 Task: Create a due date automation trigger when advanced on, on the tuesday of the week before a card is due add fields with custom fields "Resume" completed at 11:00 AM.
Action: Mouse moved to (1005, 81)
Screenshot: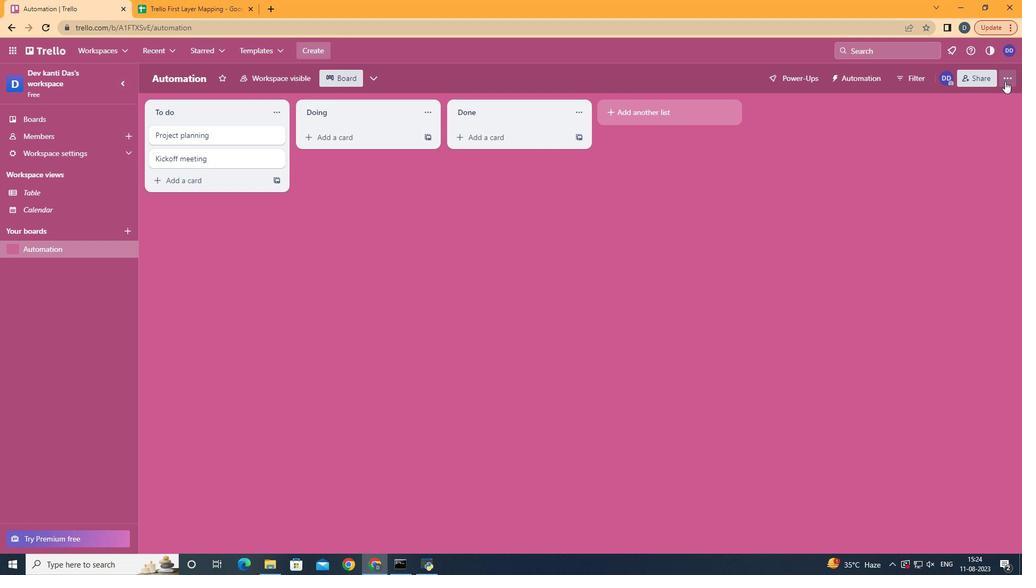 
Action: Mouse pressed left at (1005, 81)
Screenshot: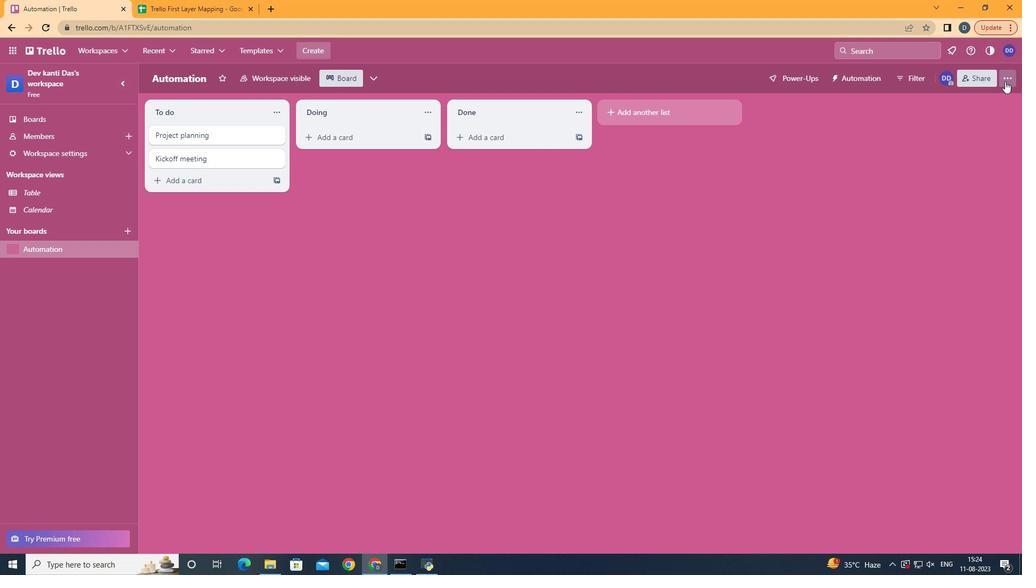 
Action: Mouse moved to (937, 218)
Screenshot: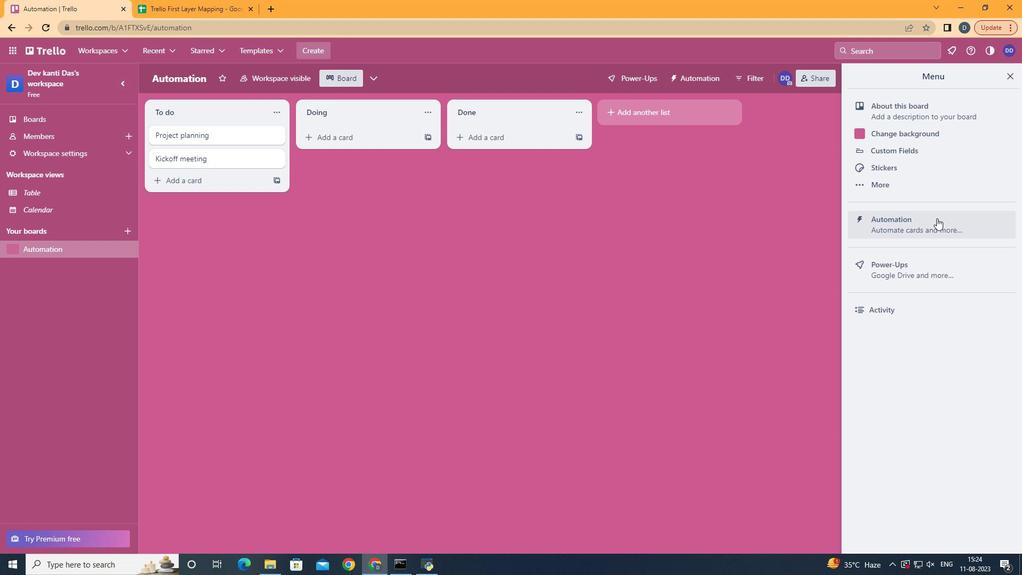 
Action: Mouse pressed left at (937, 218)
Screenshot: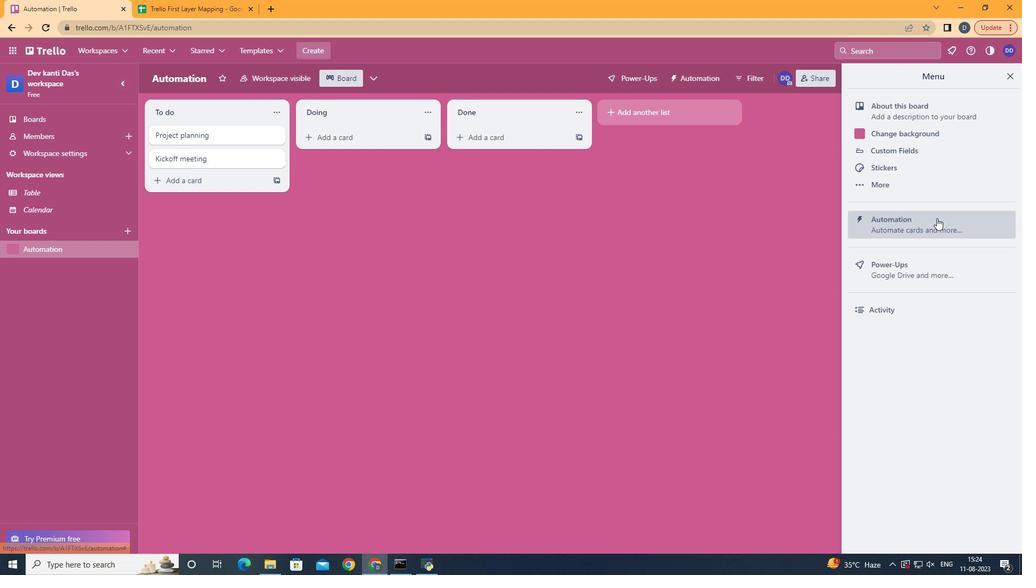 
Action: Mouse moved to (203, 205)
Screenshot: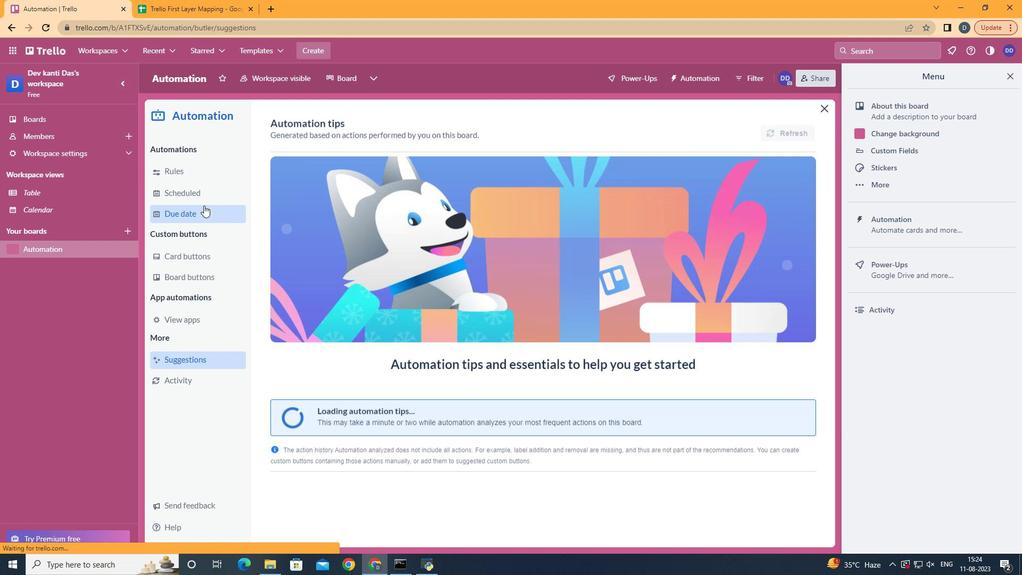 
Action: Mouse pressed left at (203, 205)
Screenshot: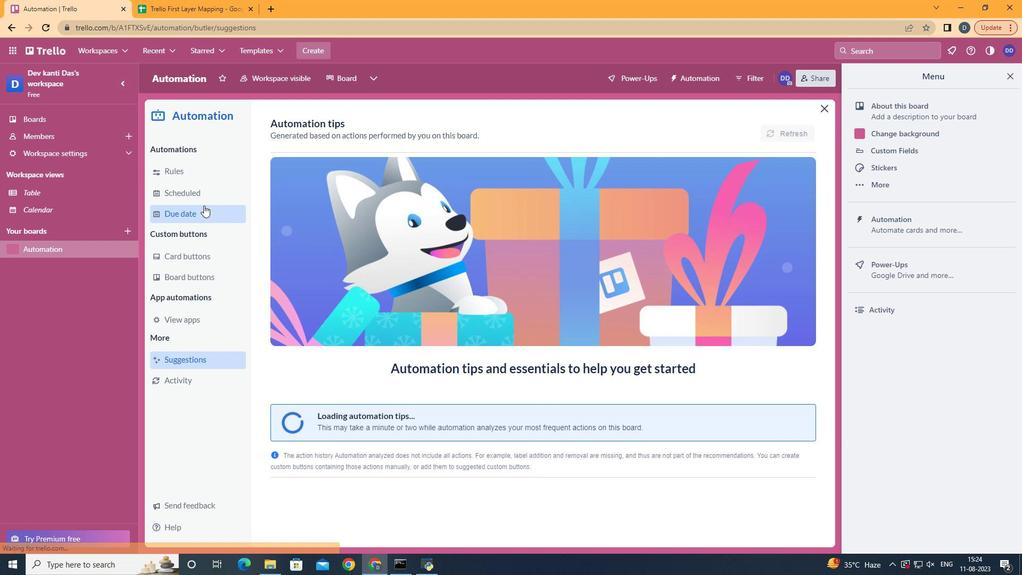 
Action: Mouse moved to (751, 126)
Screenshot: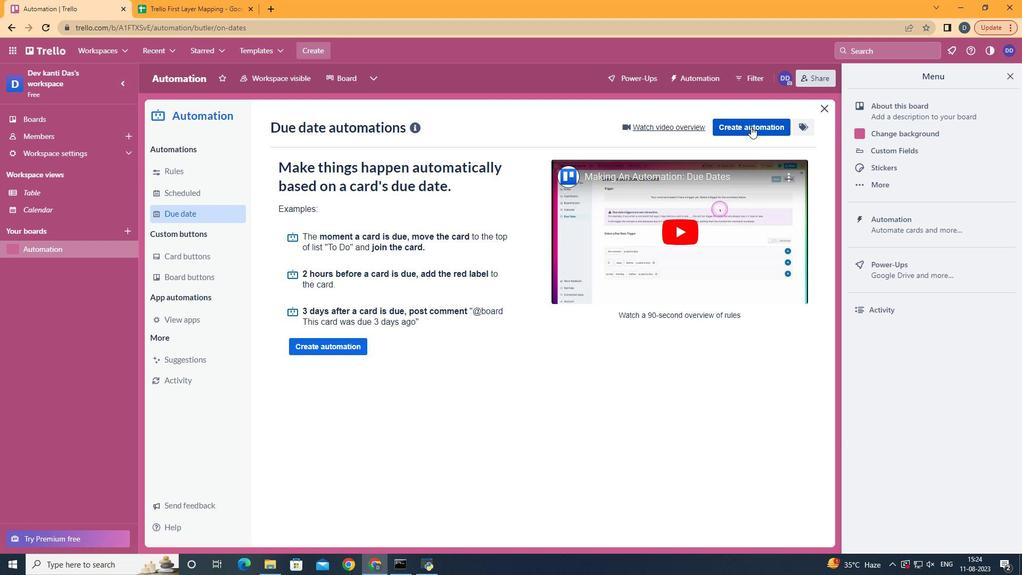 
Action: Mouse pressed left at (751, 126)
Screenshot: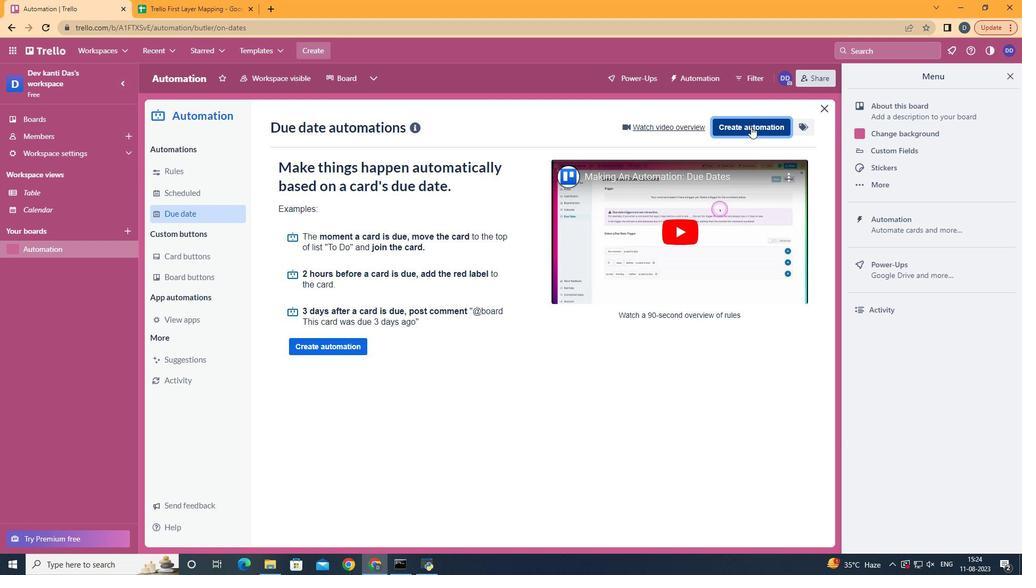 
Action: Mouse moved to (548, 233)
Screenshot: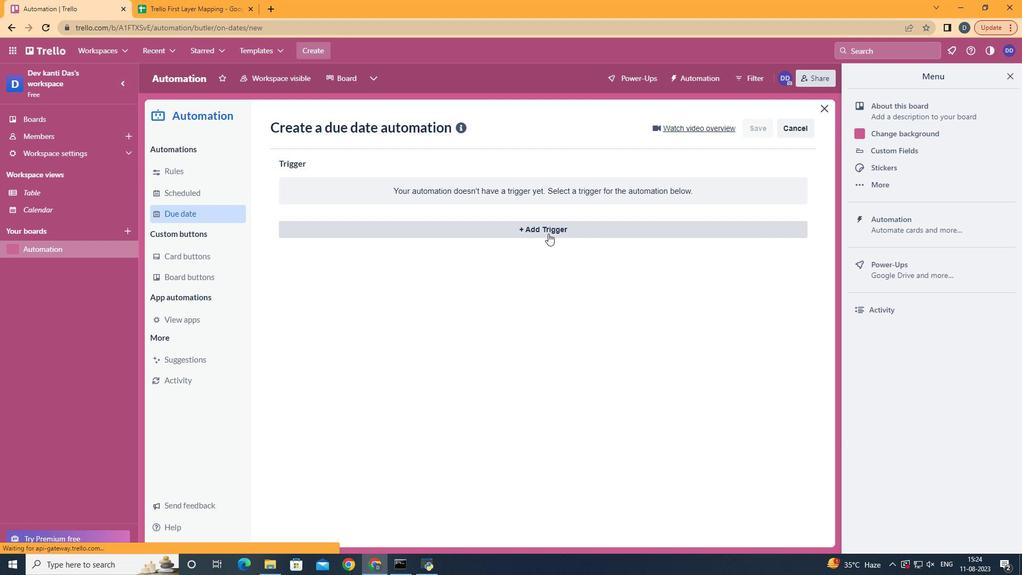 
Action: Mouse pressed left at (548, 233)
Screenshot: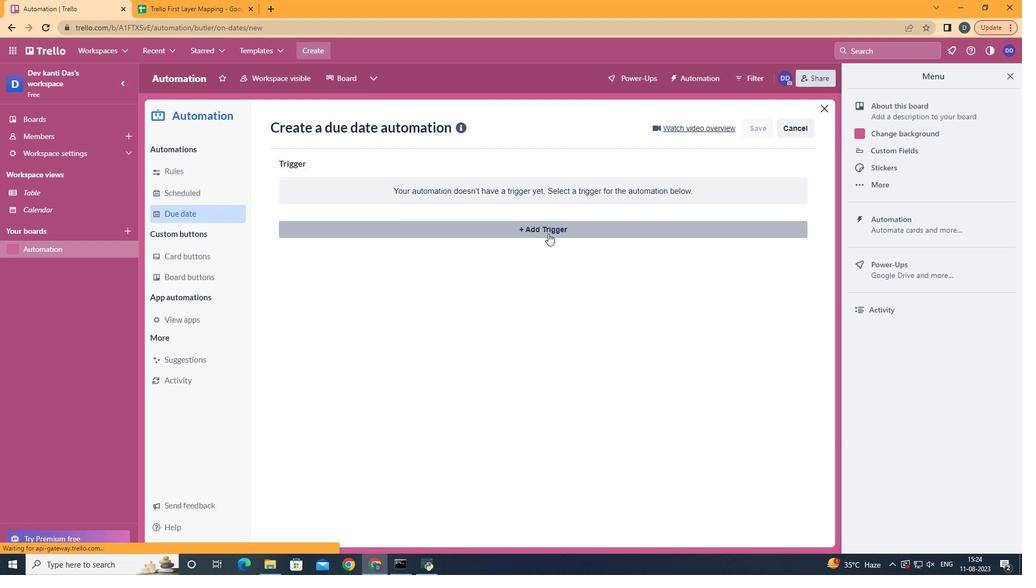 
Action: Mouse moved to (350, 295)
Screenshot: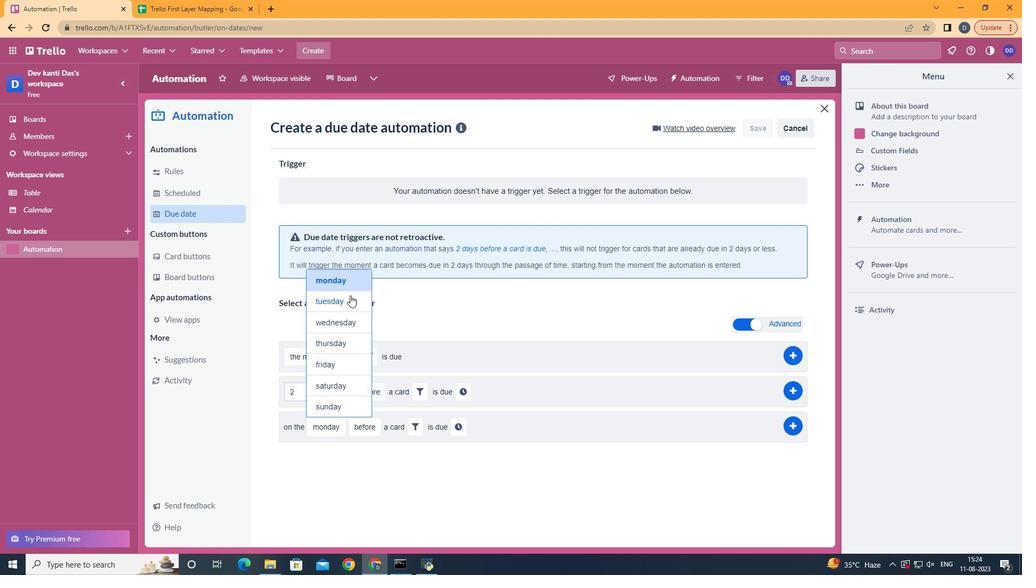 
Action: Mouse pressed left at (350, 295)
Screenshot: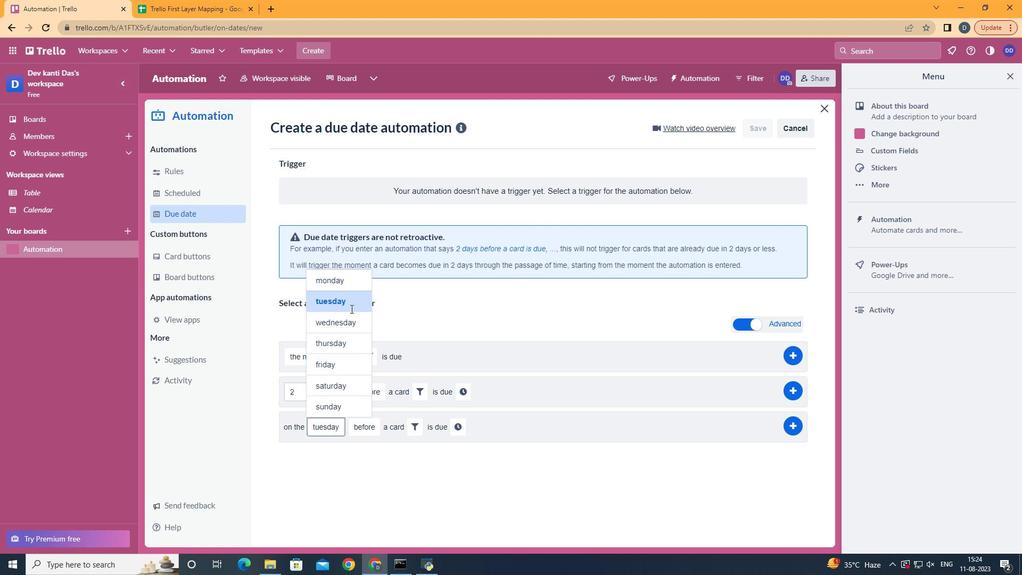 
Action: Mouse moved to (382, 512)
Screenshot: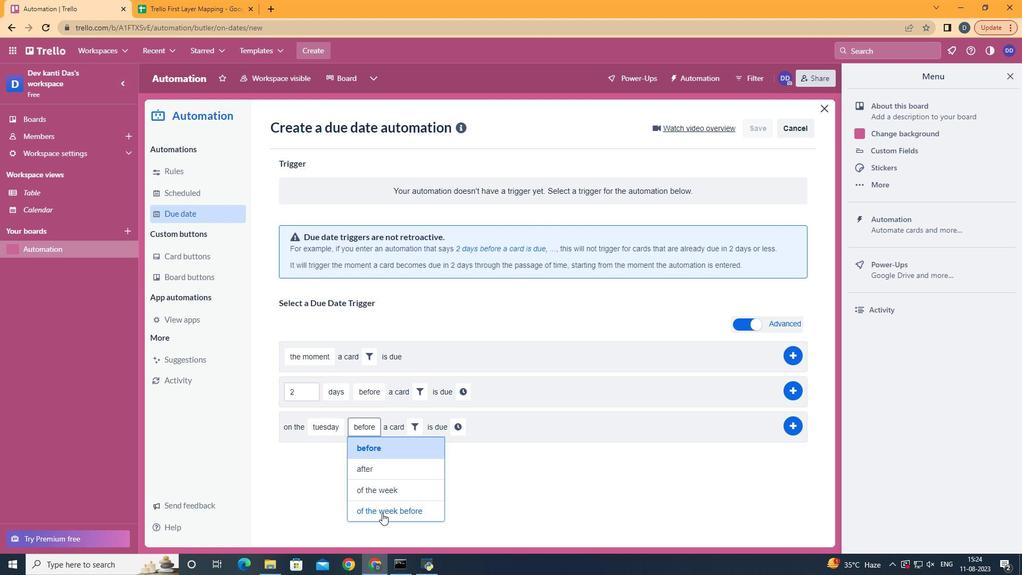 
Action: Mouse pressed left at (382, 512)
Screenshot: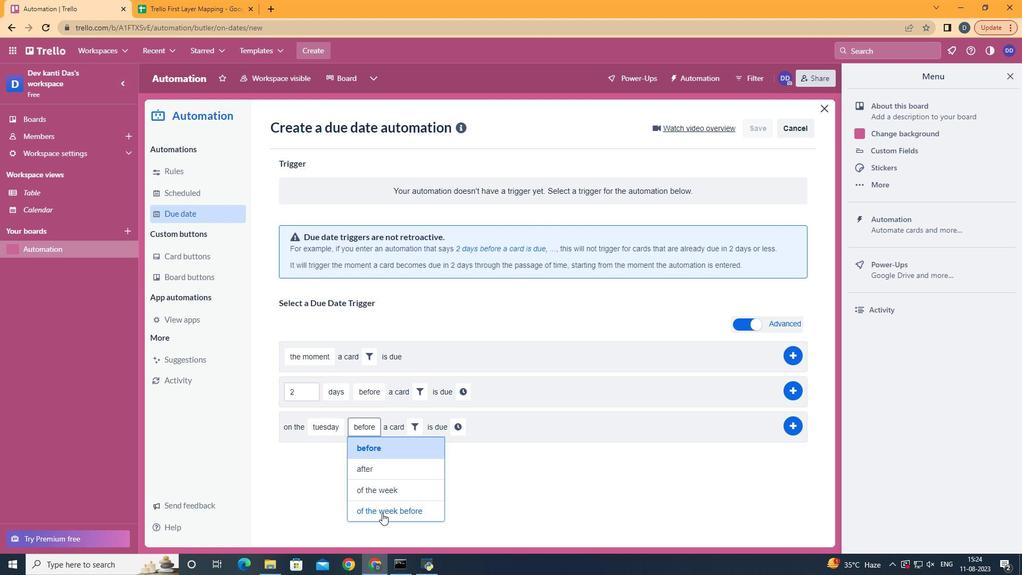 
Action: Mouse moved to (456, 422)
Screenshot: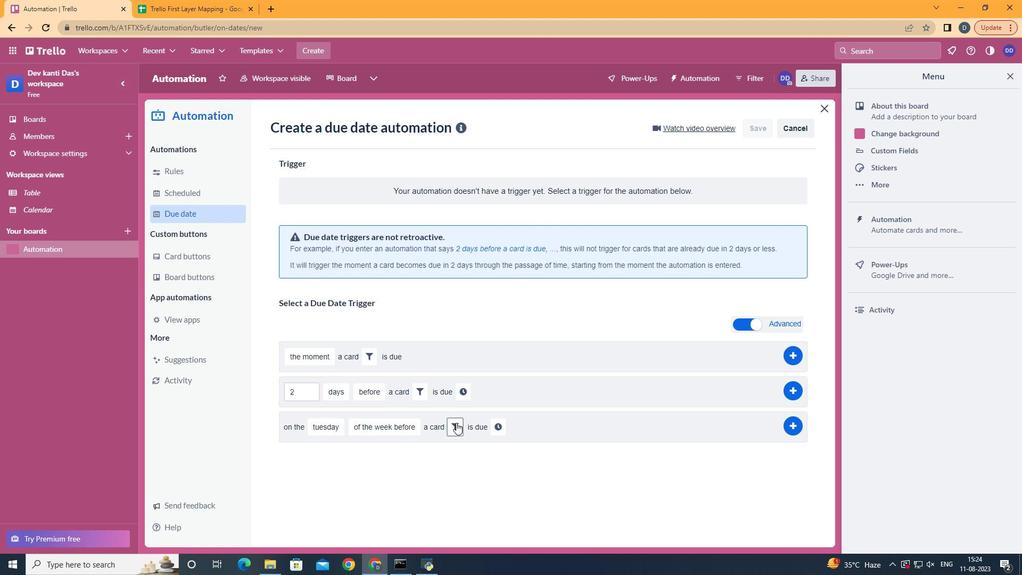 
Action: Mouse pressed left at (456, 422)
Screenshot: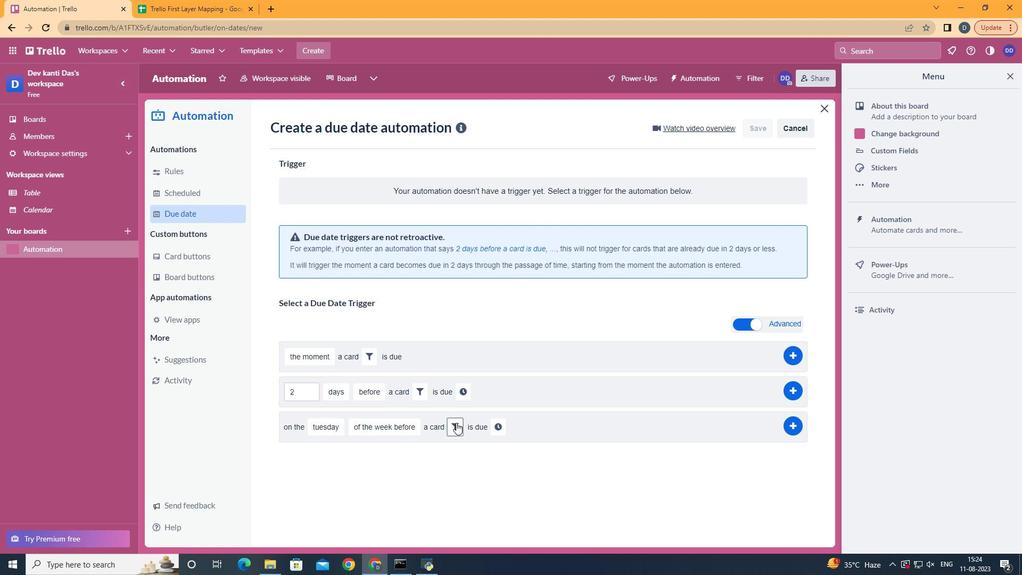 
Action: Mouse moved to (620, 462)
Screenshot: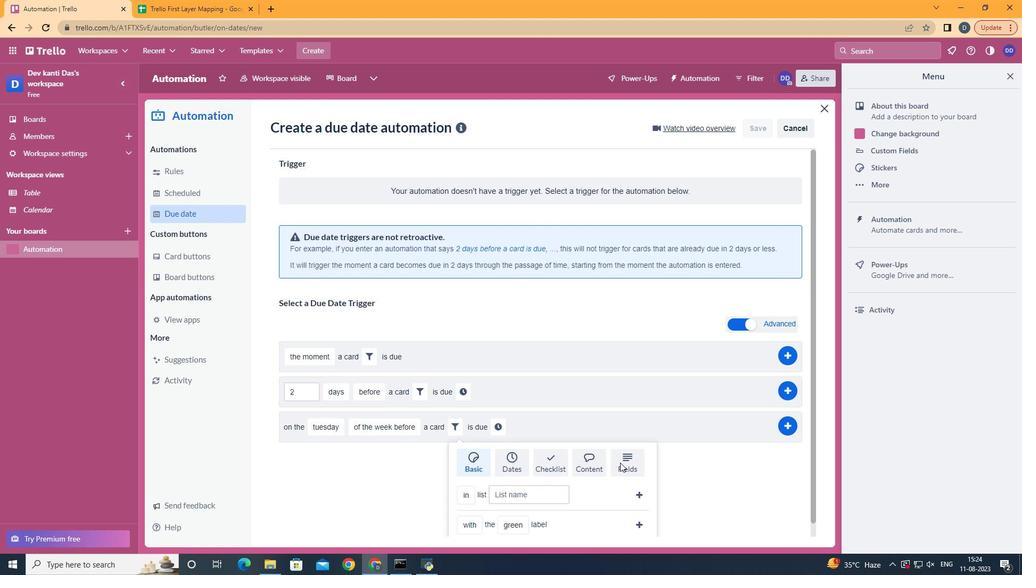 
Action: Mouse pressed left at (620, 462)
Screenshot: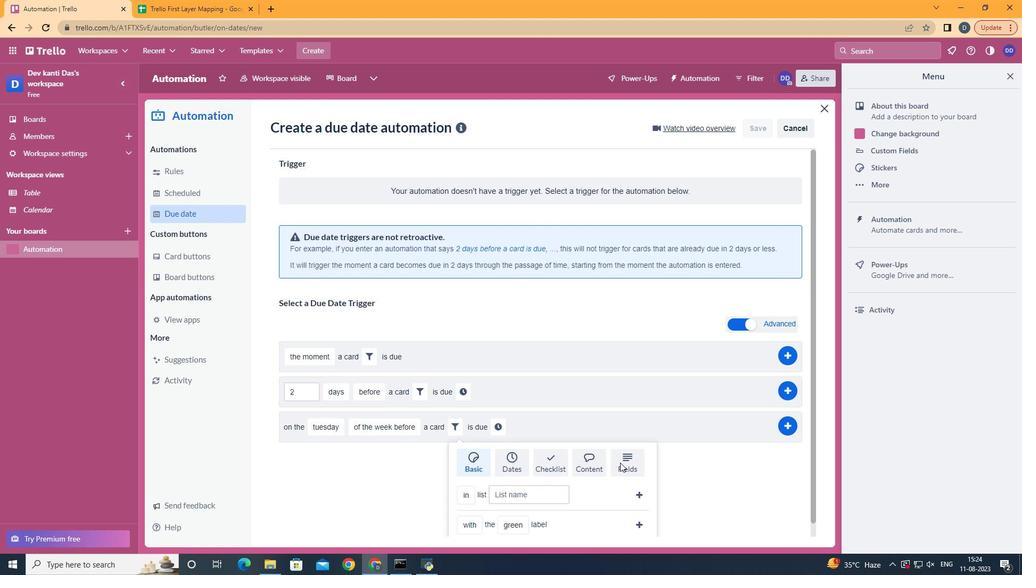
Action: Mouse scrolled (620, 462) with delta (0, 0)
Screenshot: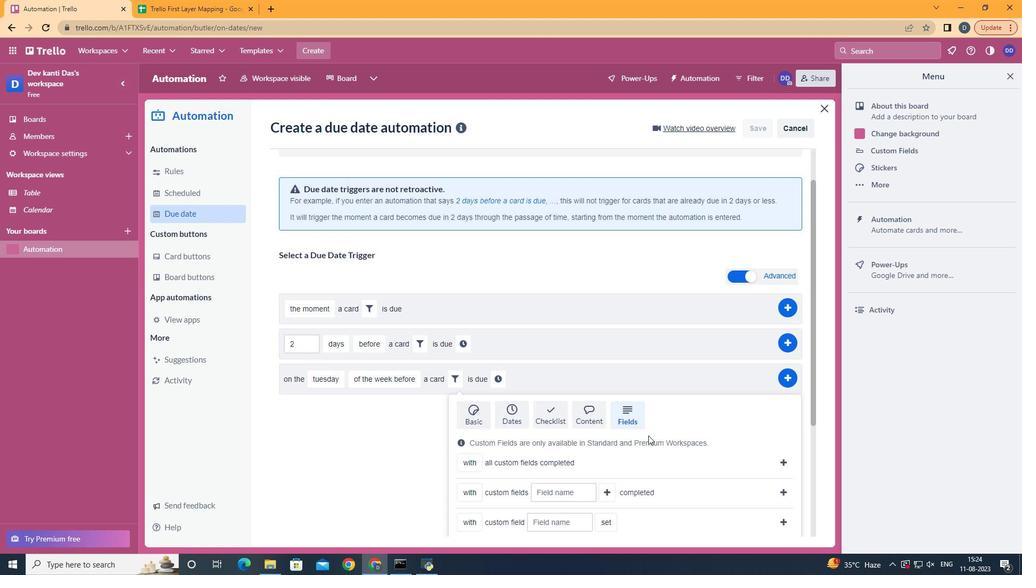 
Action: Mouse scrolled (620, 462) with delta (0, 0)
Screenshot: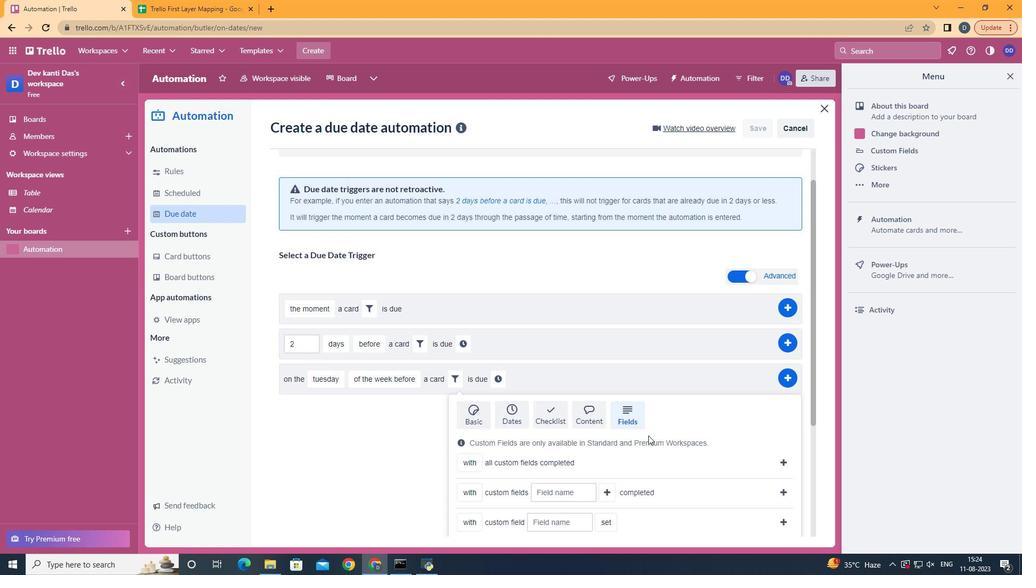 
Action: Mouse scrolled (620, 462) with delta (0, 0)
Screenshot: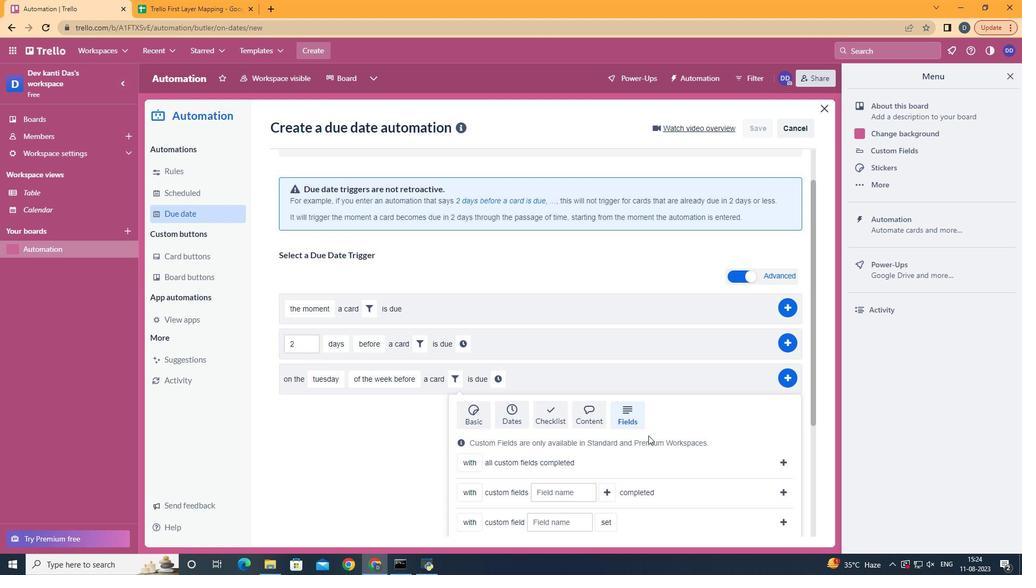 
Action: Mouse scrolled (620, 462) with delta (0, 0)
Screenshot: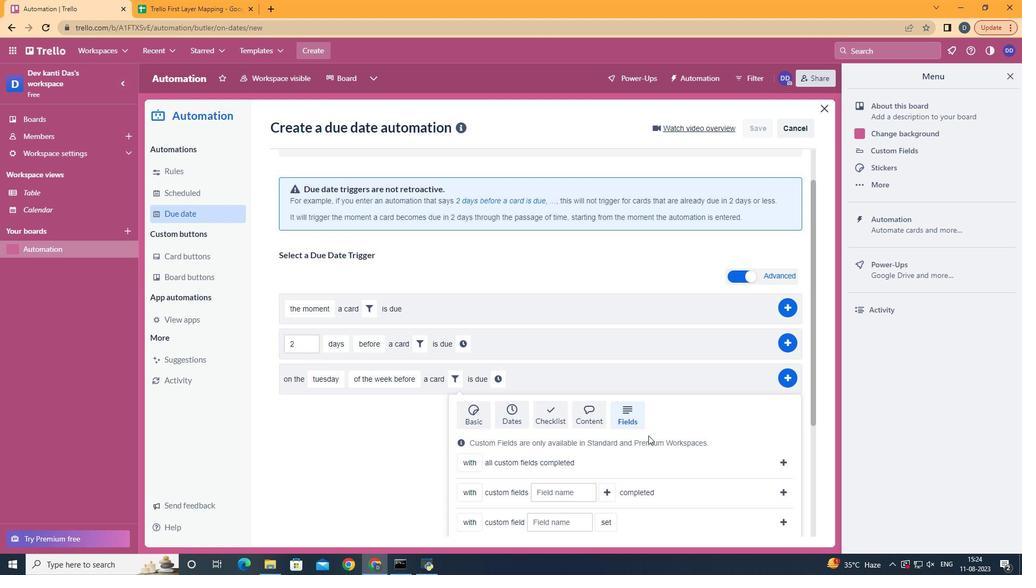 
Action: Mouse scrolled (620, 462) with delta (0, 0)
Screenshot: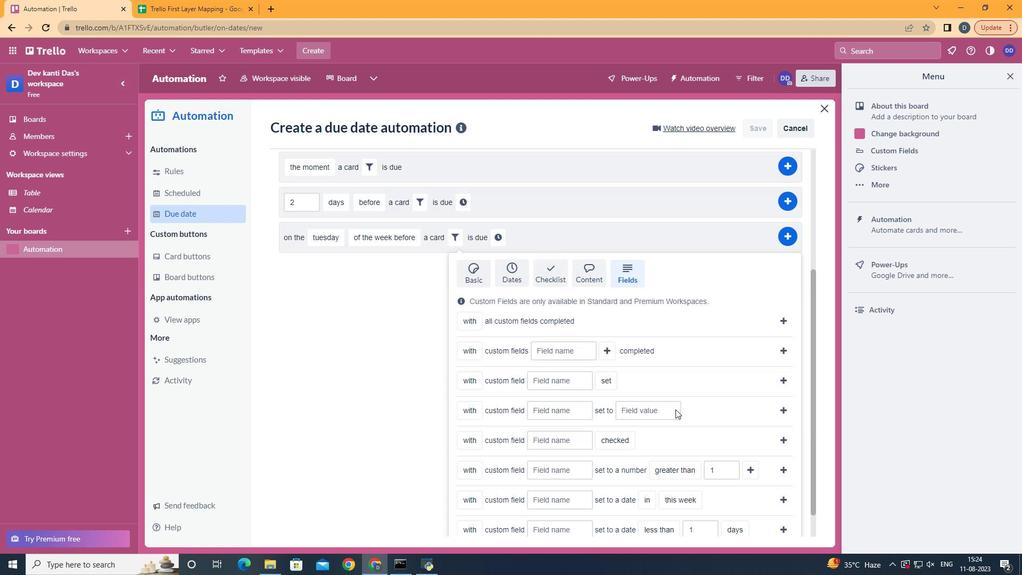
Action: Mouse moved to (585, 319)
Screenshot: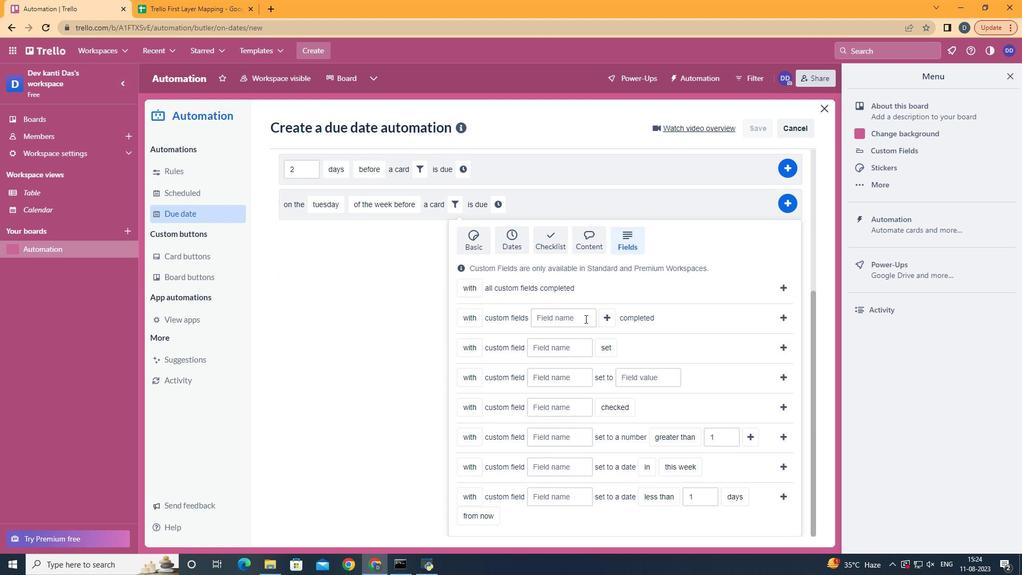 
Action: Mouse pressed left at (585, 319)
Screenshot: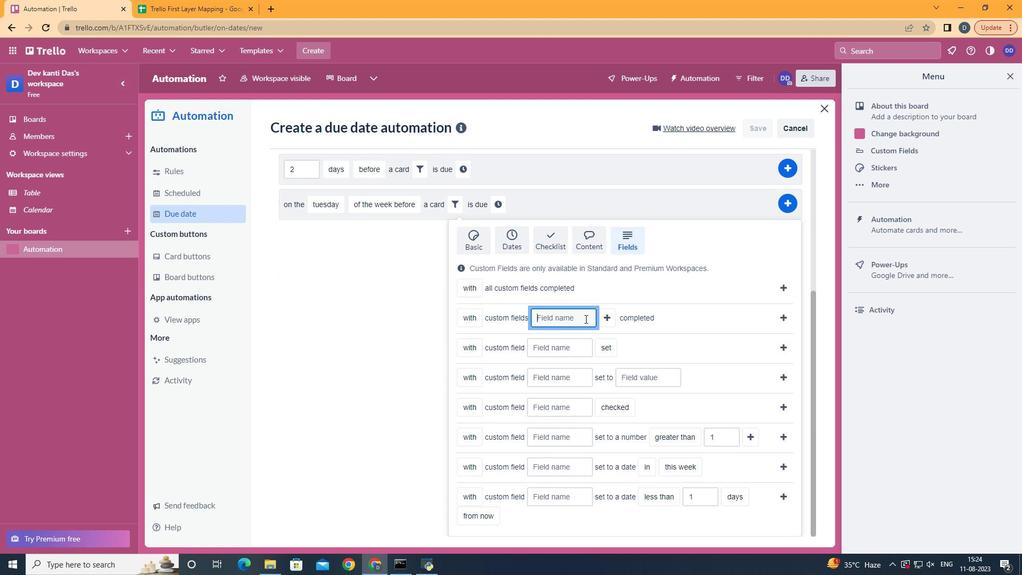 
Action: Key pressed <Key.shift>Resume
Screenshot: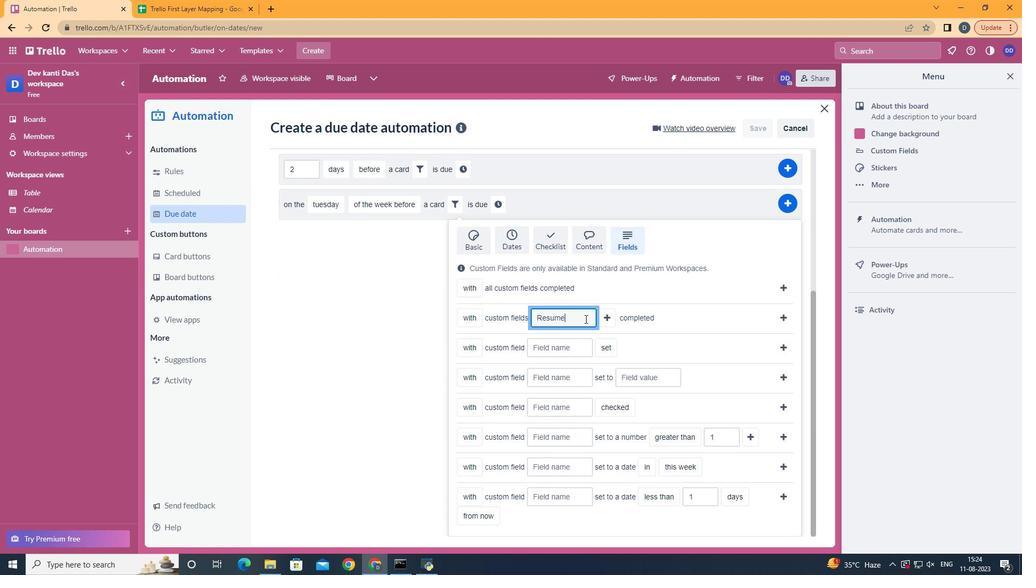 
Action: Mouse moved to (781, 316)
Screenshot: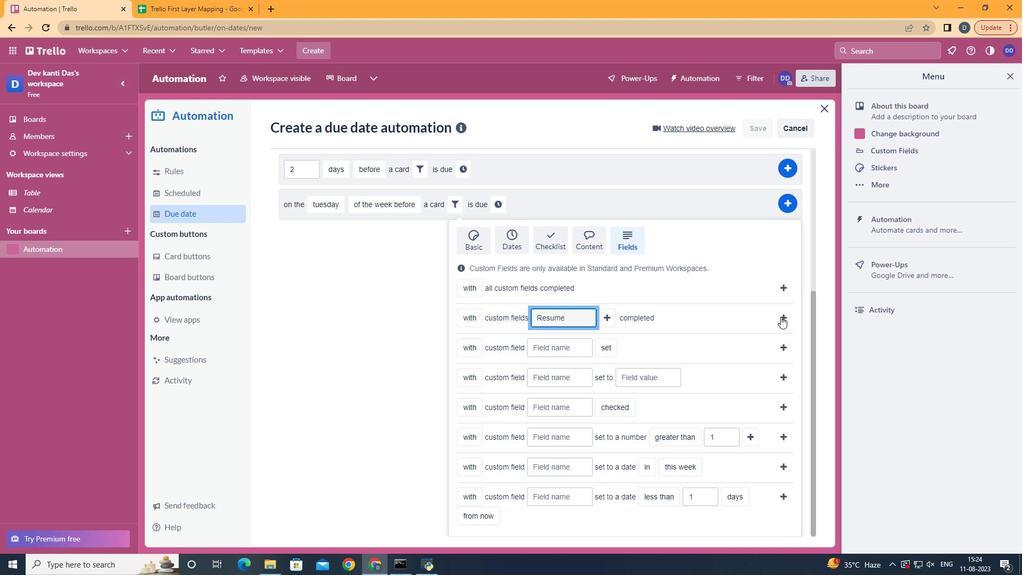 
Action: Mouse pressed left at (781, 316)
Screenshot: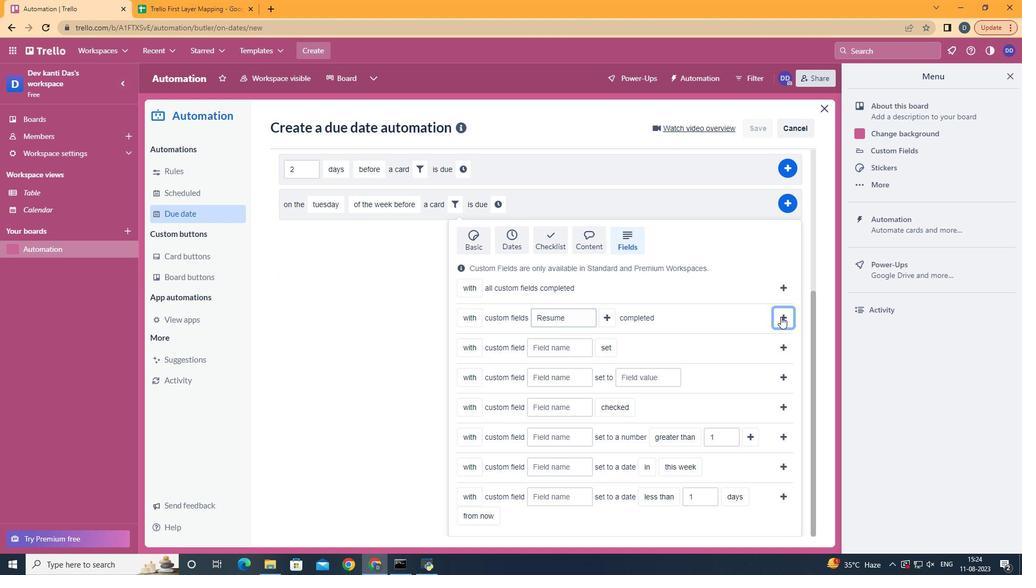 
Action: Mouse moved to (652, 433)
Screenshot: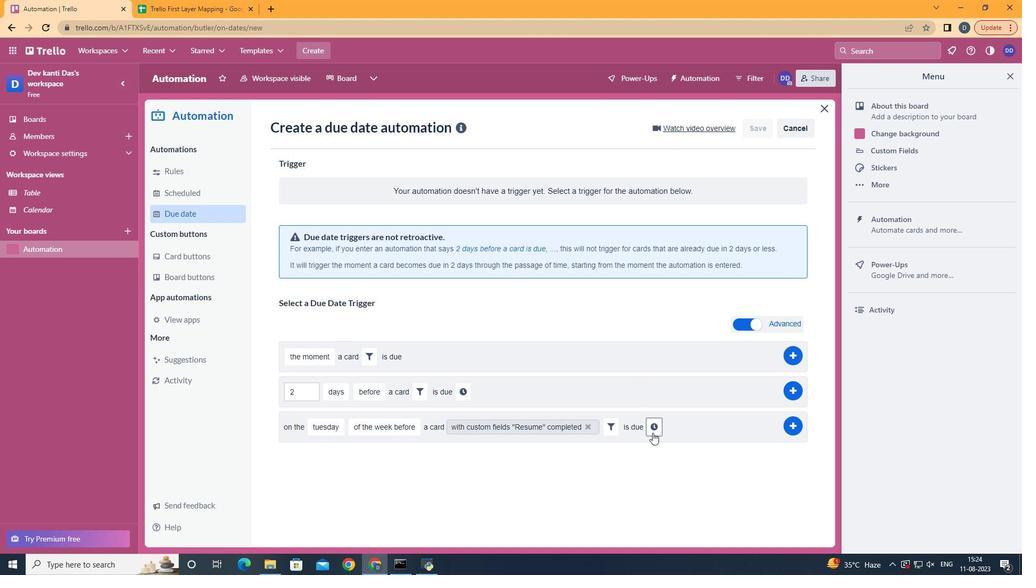 
Action: Mouse pressed left at (652, 433)
Screenshot: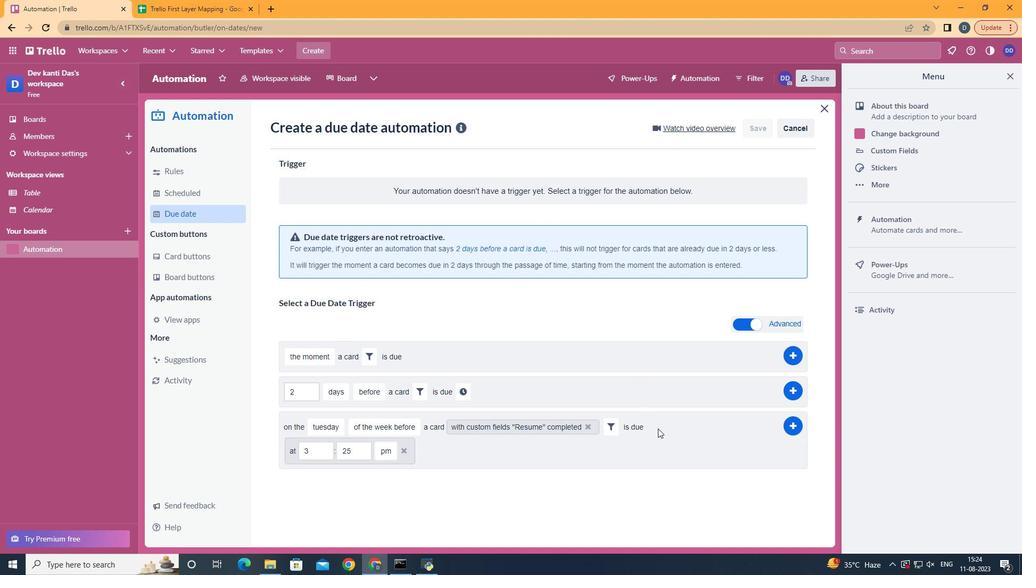 
Action: Mouse moved to (325, 450)
Screenshot: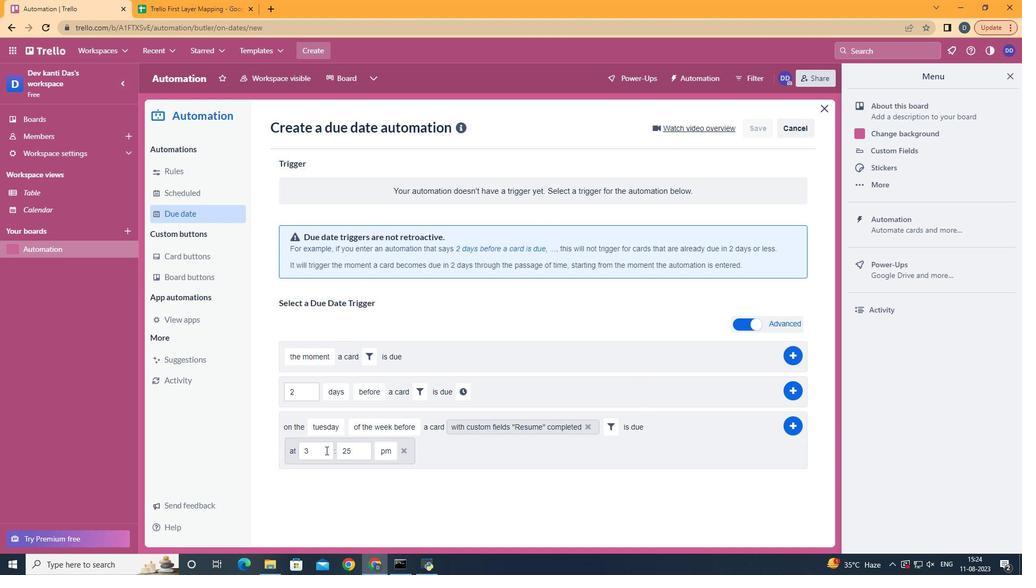 
Action: Mouse pressed left at (325, 450)
Screenshot: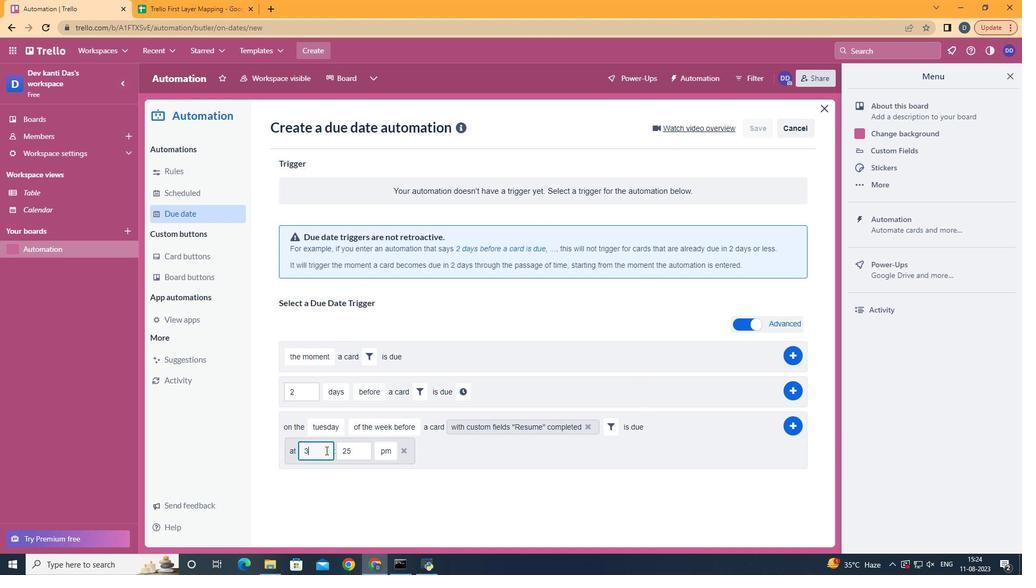 
Action: Mouse moved to (325, 450)
Screenshot: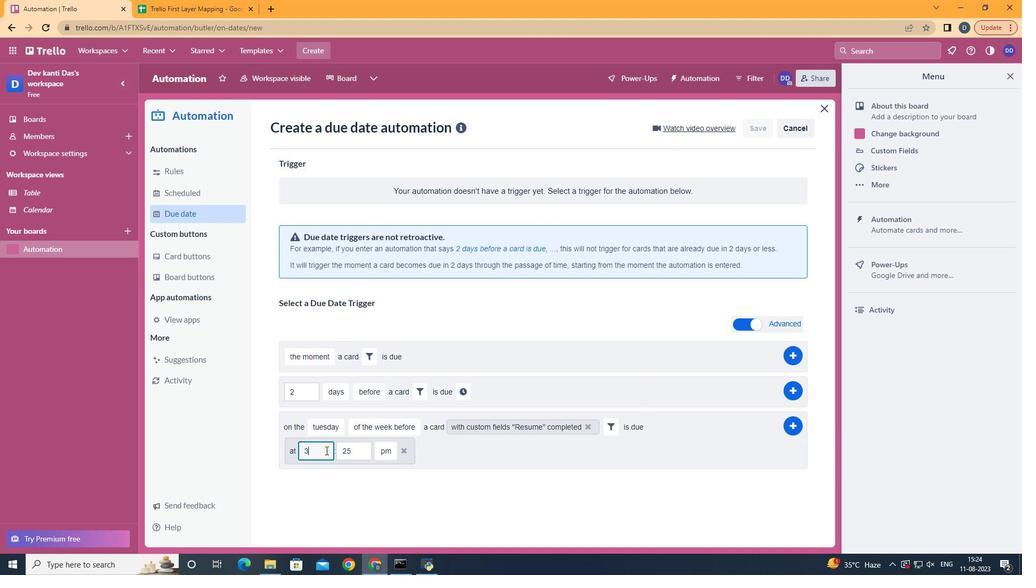 
Action: Key pressed <Key.backspace>11
Screenshot: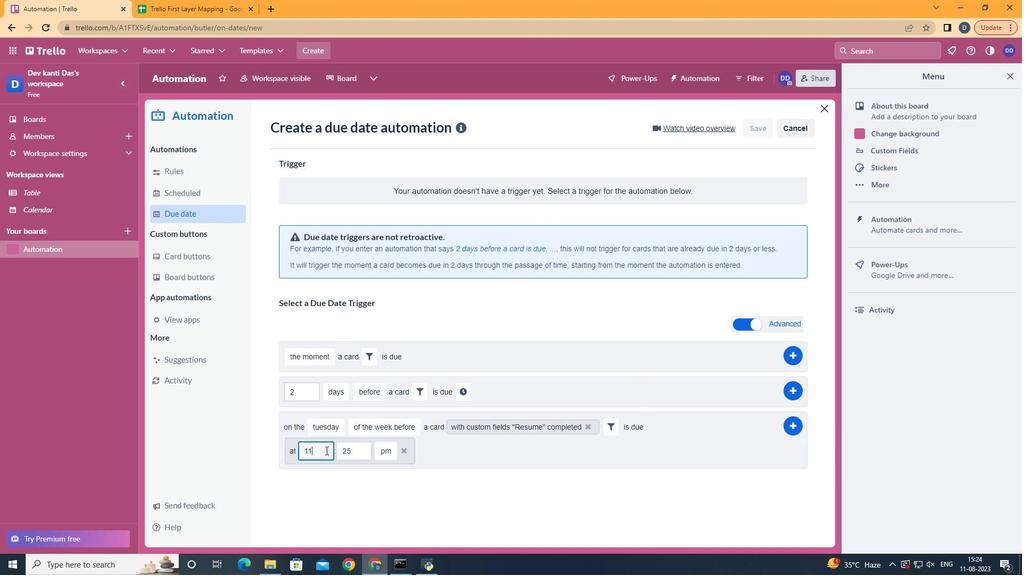 
Action: Mouse moved to (362, 454)
Screenshot: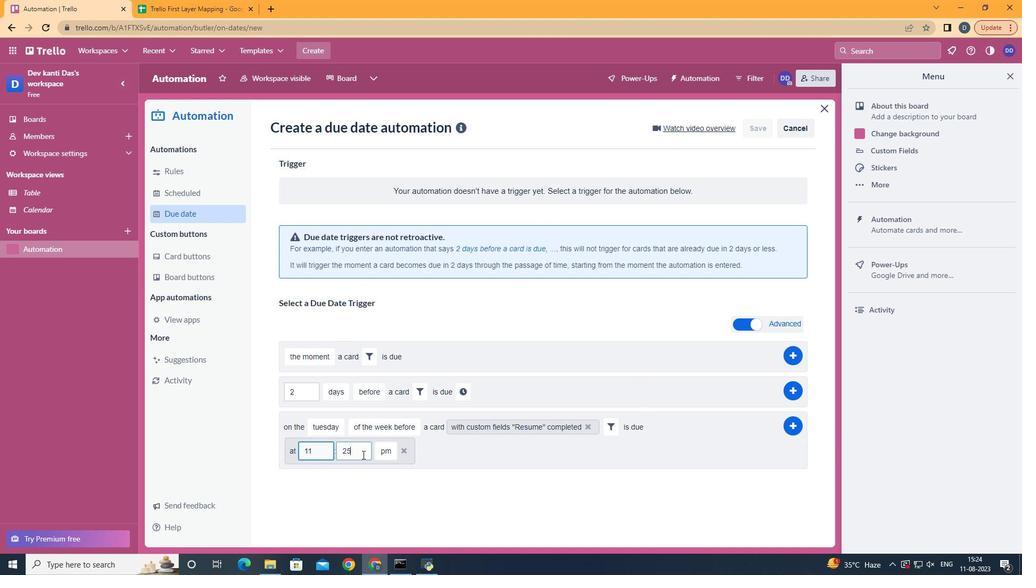 
Action: Mouse pressed left at (362, 454)
Screenshot: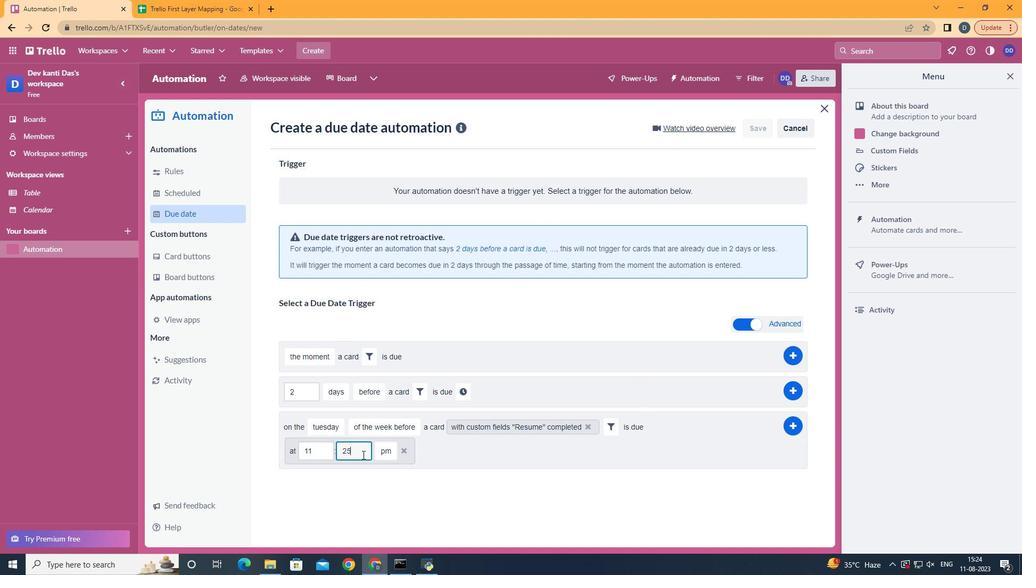 
Action: Key pressed <Key.backspace>
Screenshot: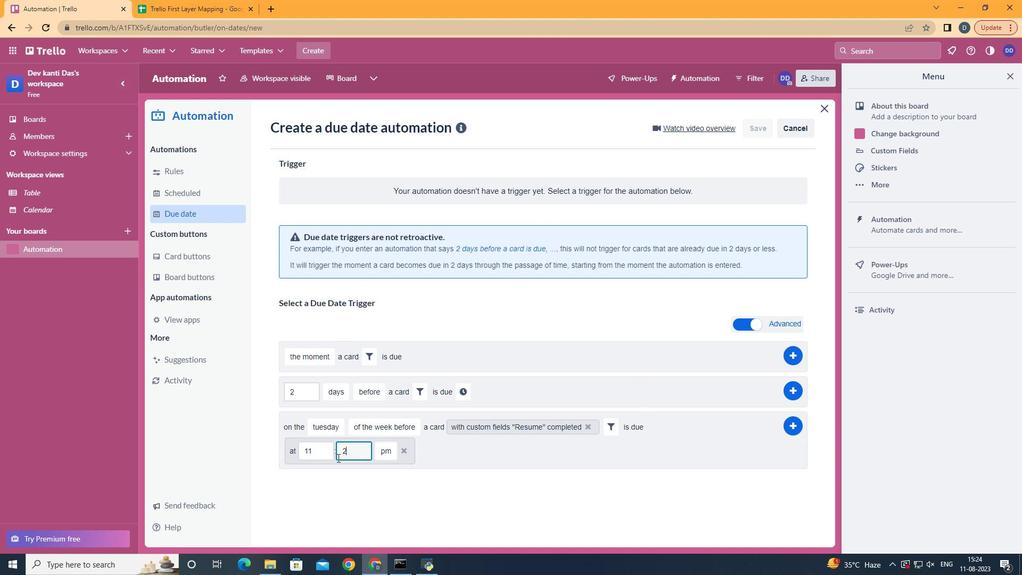 
Action: Mouse moved to (337, 458)
Screenshot: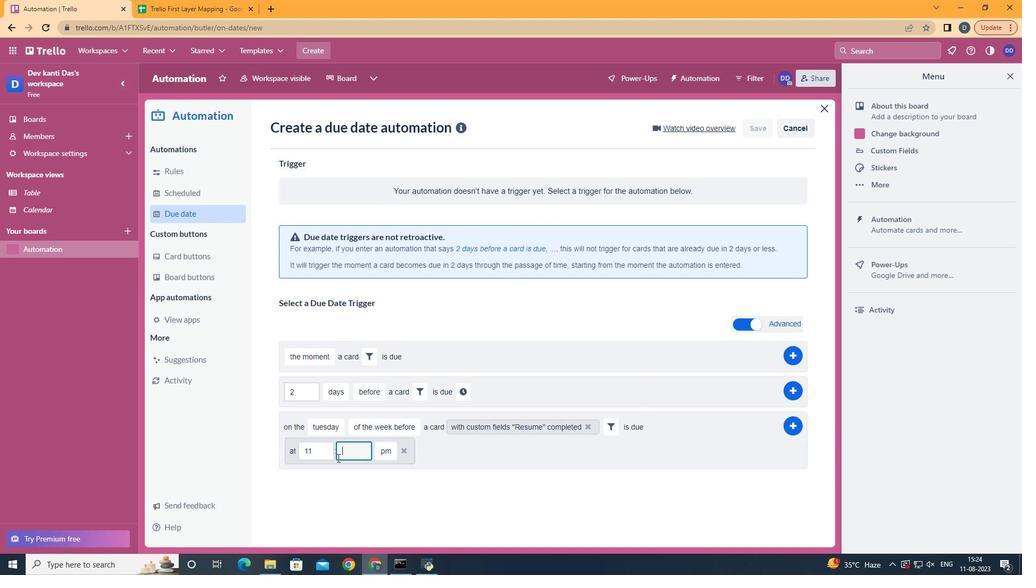 
Action: Key pressed <Key.backspace>00
Screenshot: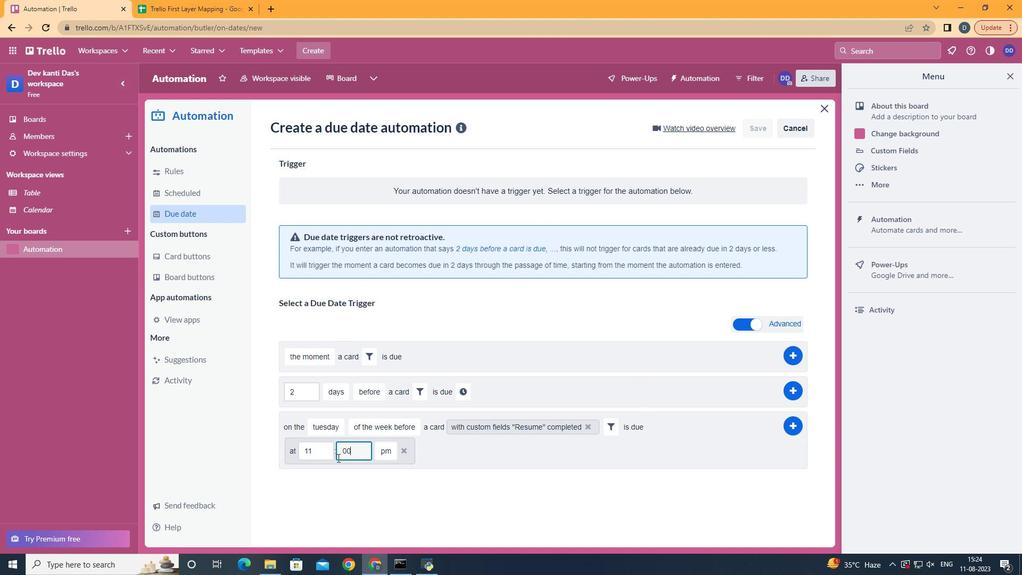 
Action: Mouse moved to (395, 474)
Screenshot: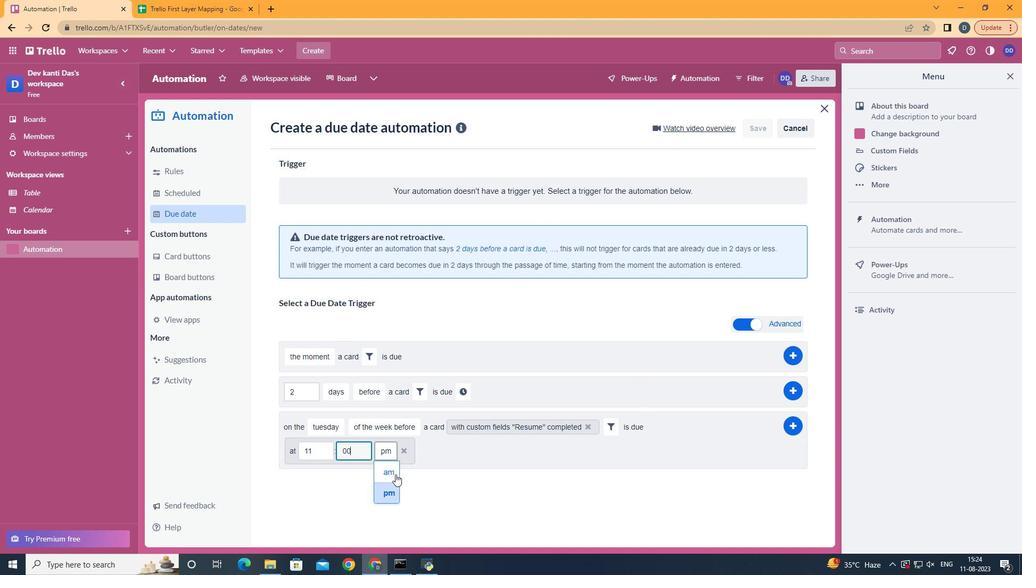 
Action: Mouse pressed left at (395, 474)
Screenshot: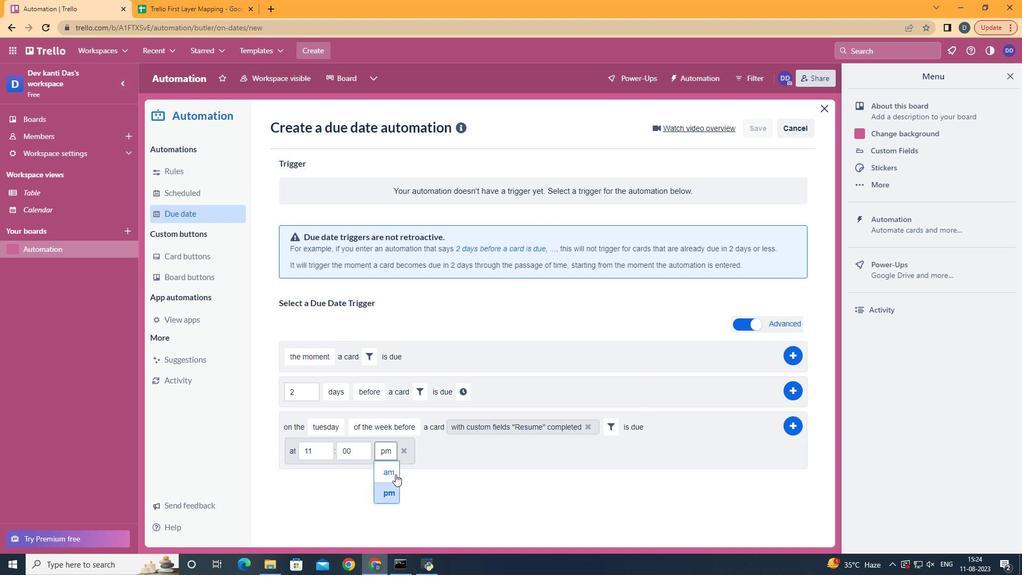 
Action: Mouse moved to (794, 434)
Screenshot: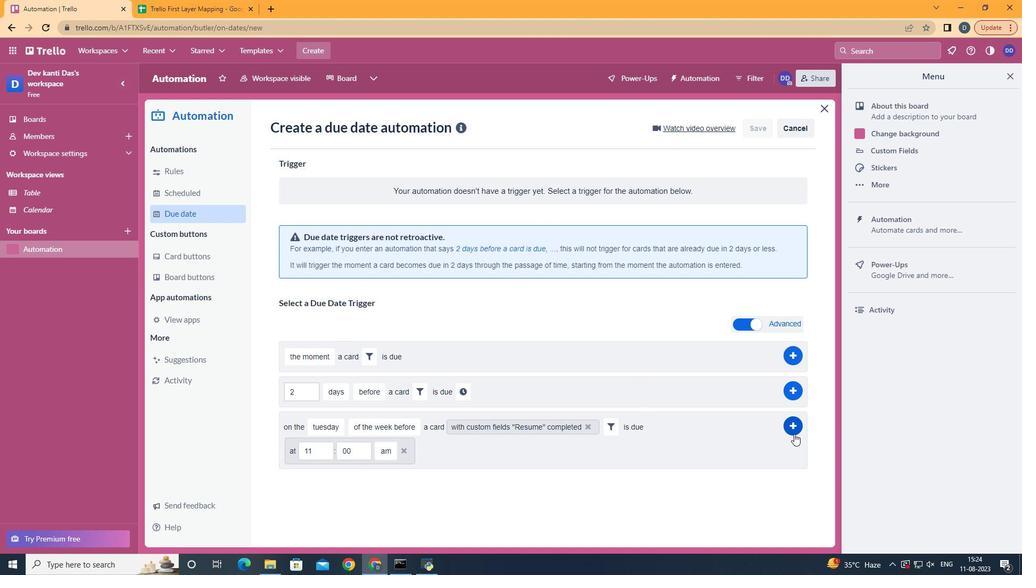 
Action: Mouse pressed left at (794, 434)
Screenshot: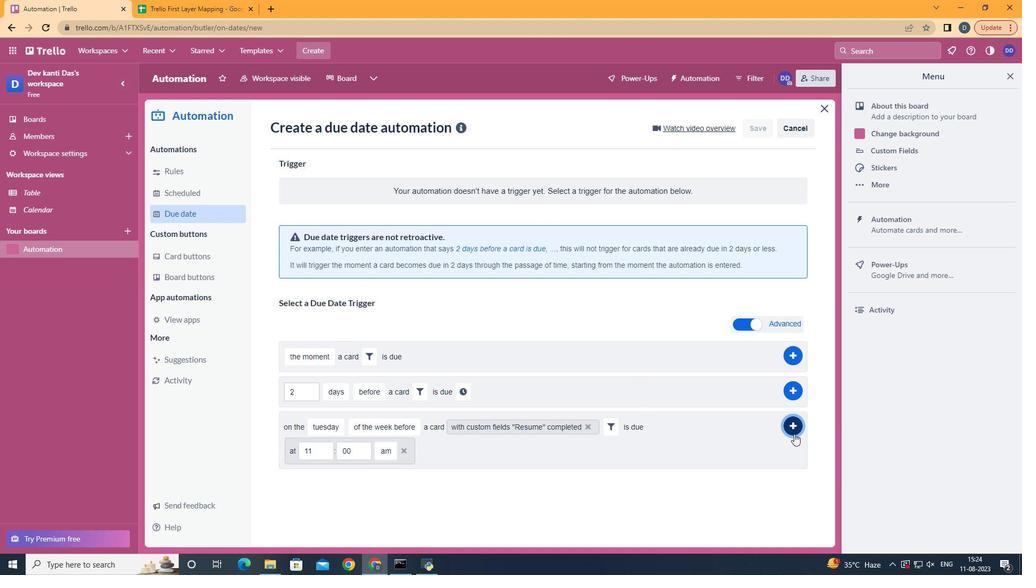 
